 Task: Apply the same logo display for all users in your organization.
Action: Mouse moved to (1078, 91)
Screenshot: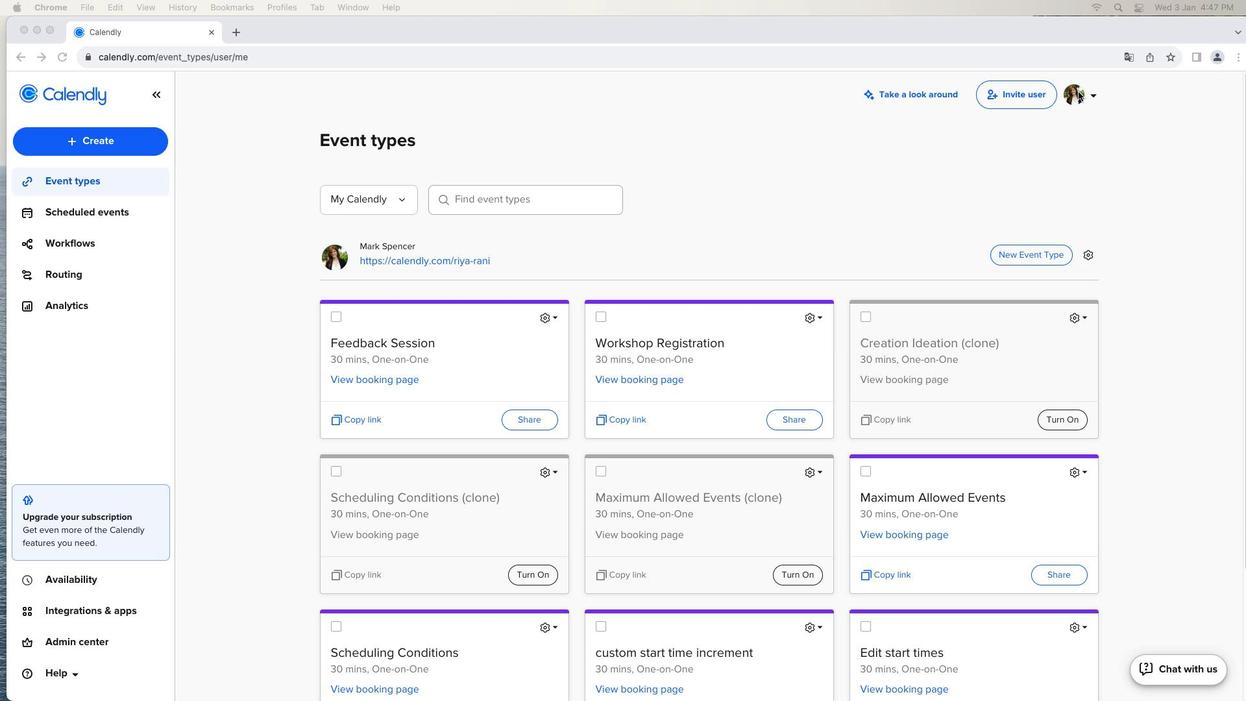 
Action: Mouse pressed left at (1078, 91)
Screenshot: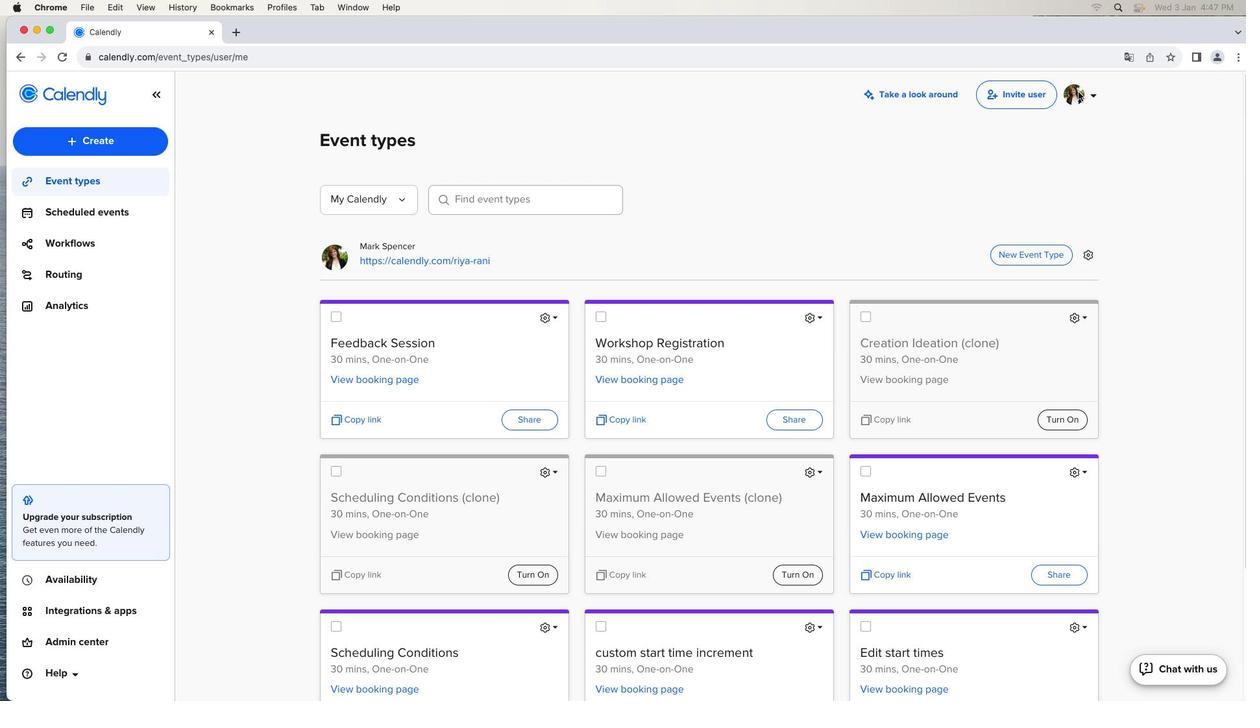 
Action: Mouse pressed left at (1078, 91)
Screenshot: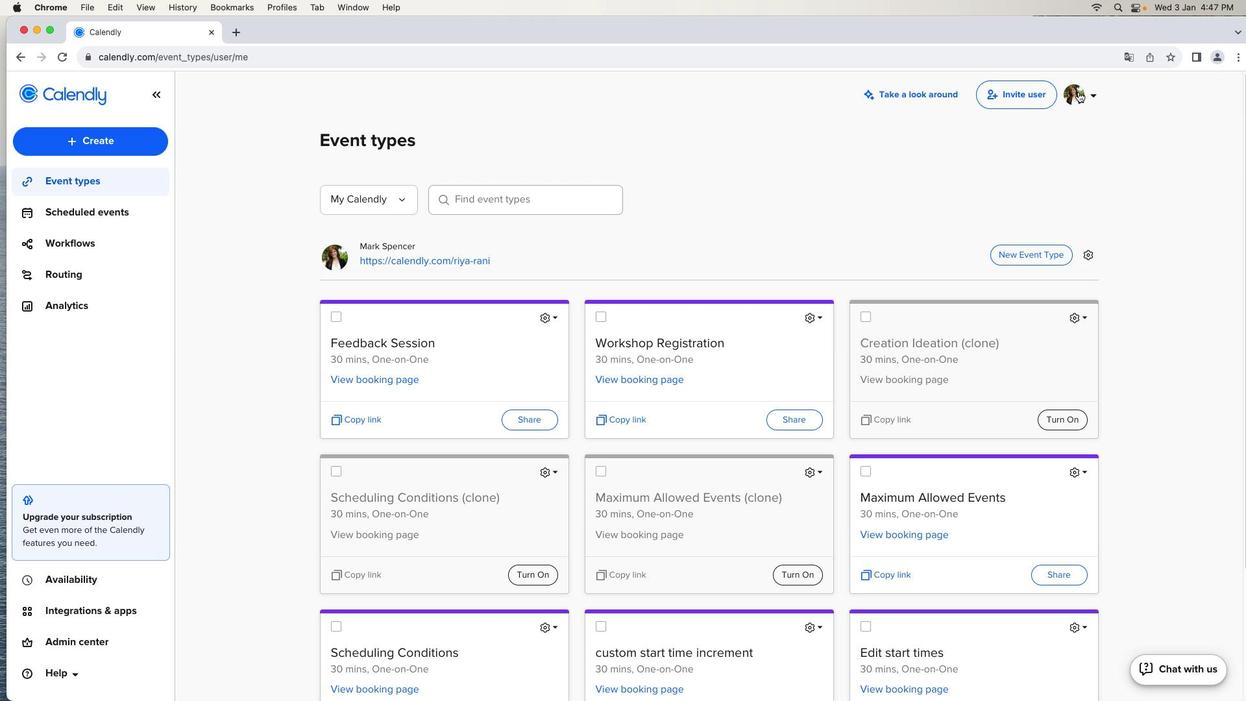
Action: Mouse moved to (1016, 164)
Screenshot: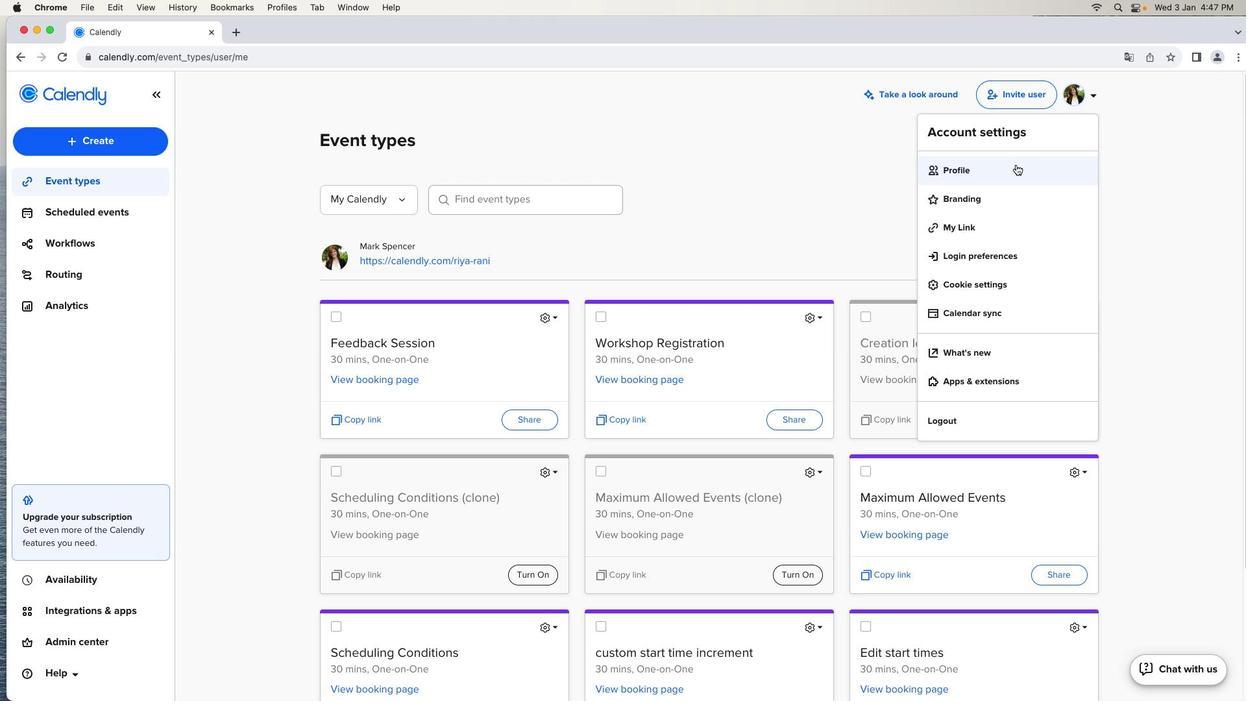 
Action: Mouse pressed left at (1016, 164)
Screenshot: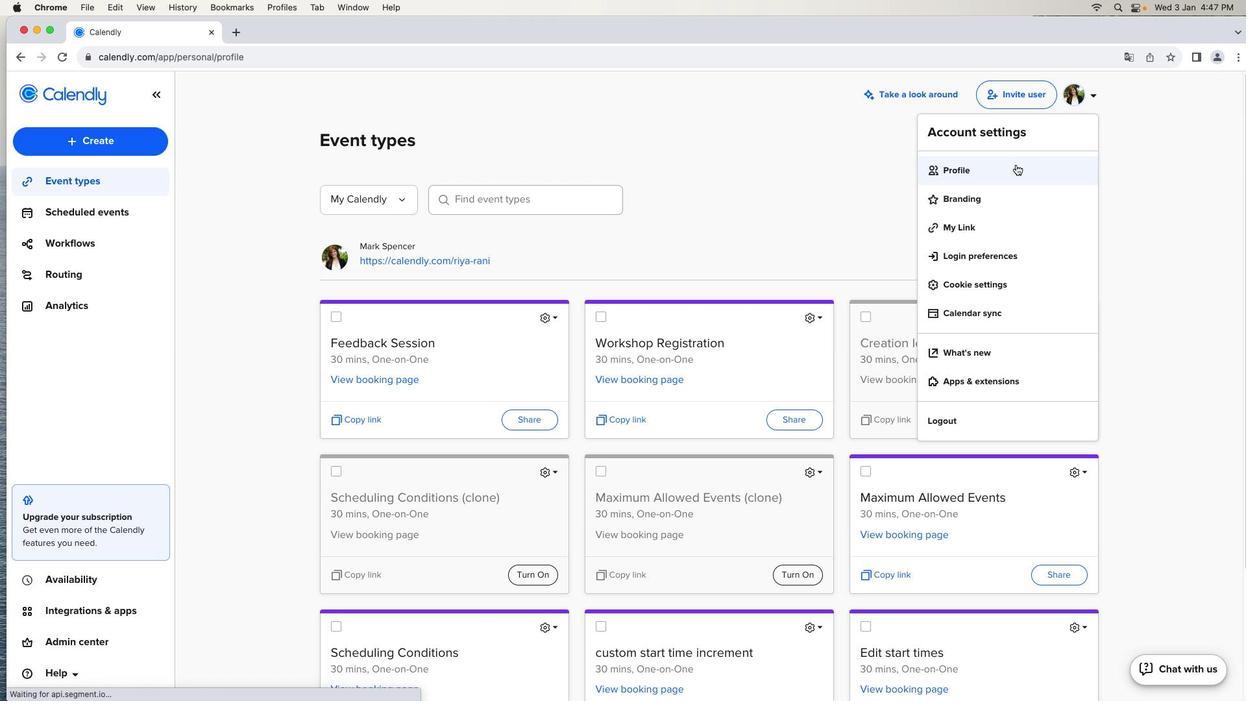 
Action: Mouse moved to (81, 228)
Screenshot: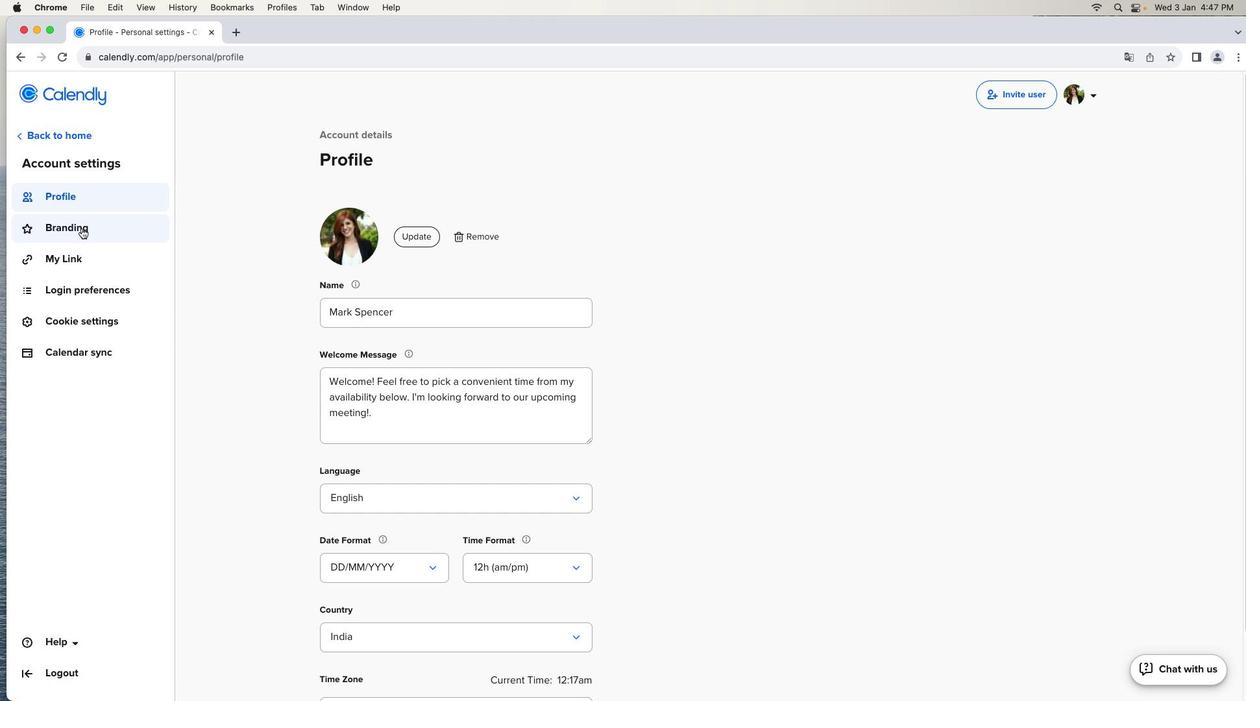 
Action: Mouse pressed left at (81, 228)
Screenshot: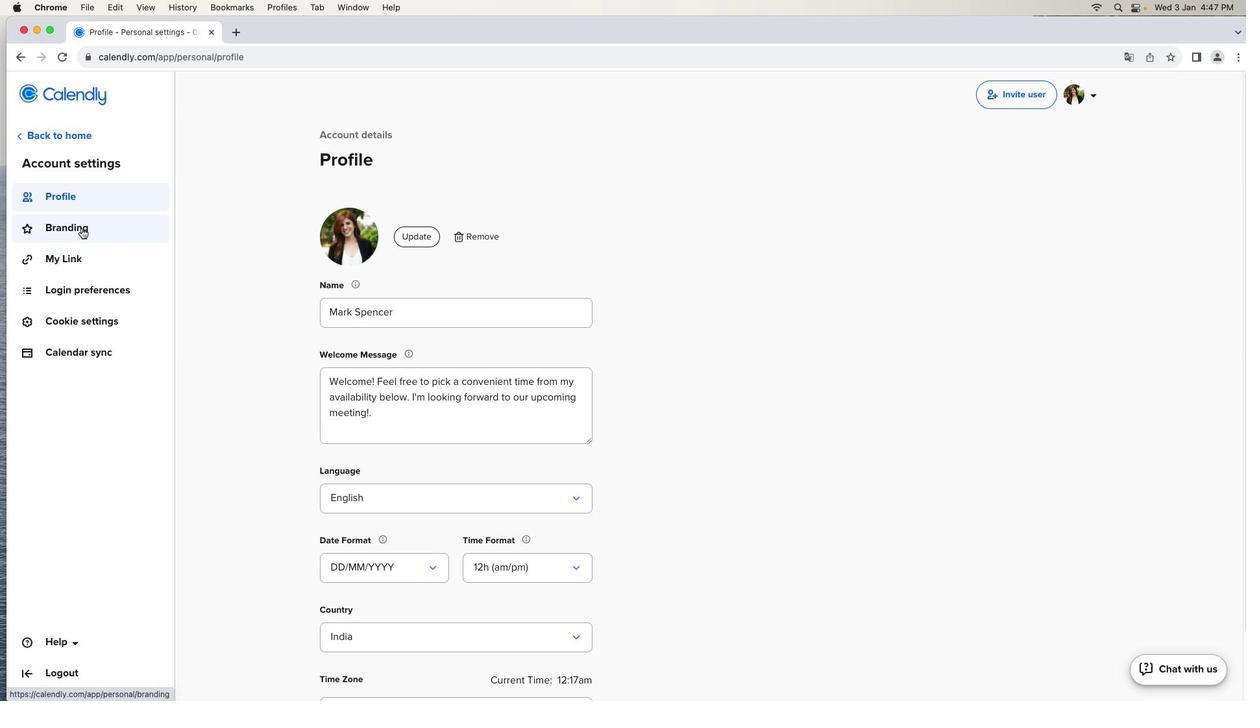 
Action: Mouse moved to (329, 281)
Screenshot: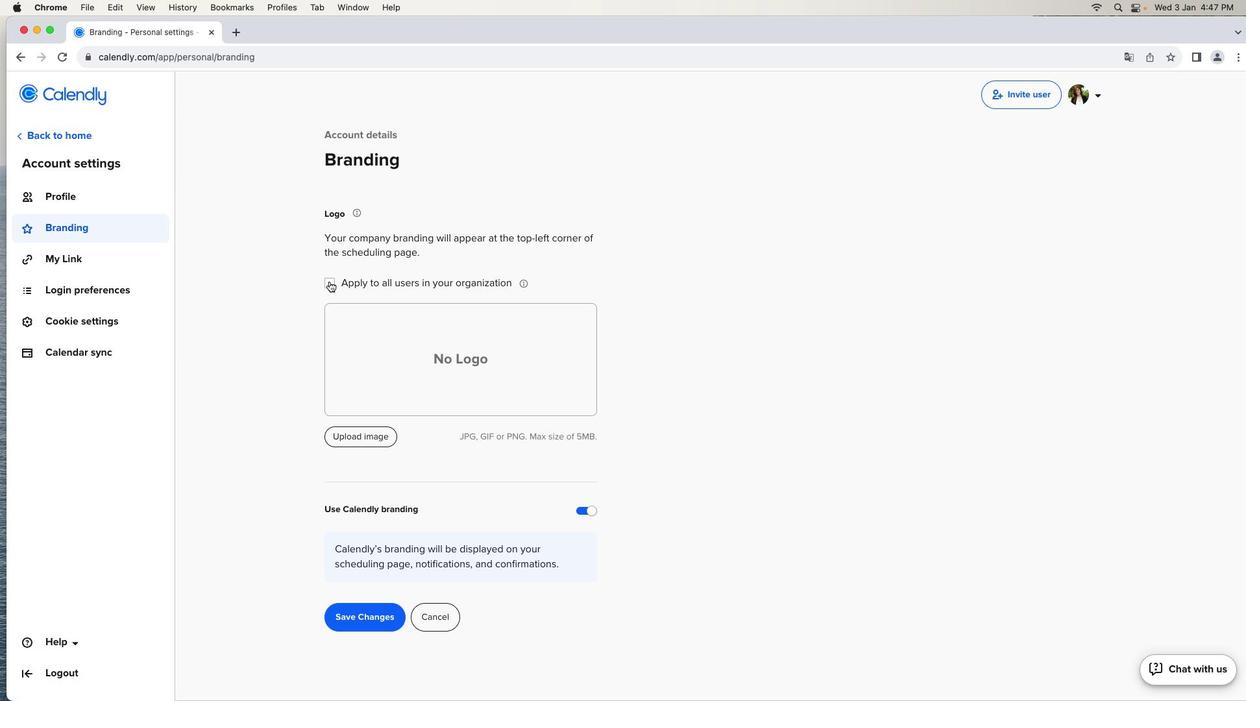 
Action: Mouse pressed left at (329, 281)
Screenshot: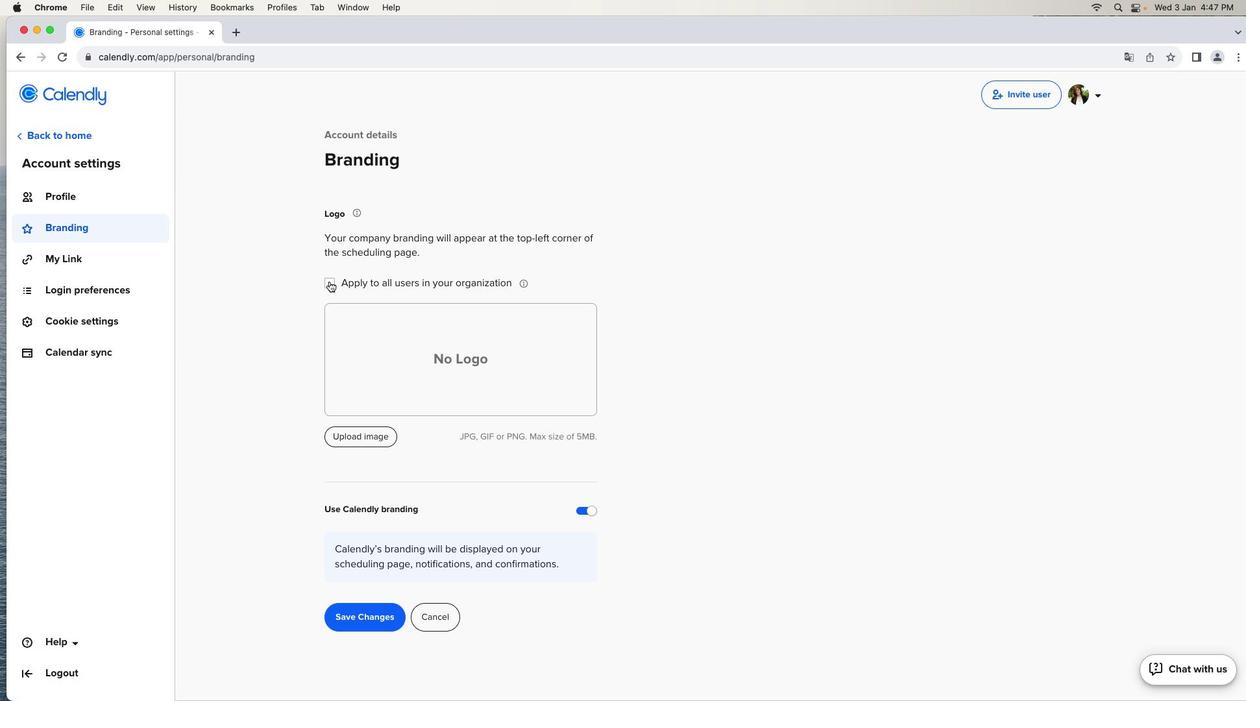 
Action: Mouse moved to (376, 622)
Screenshot: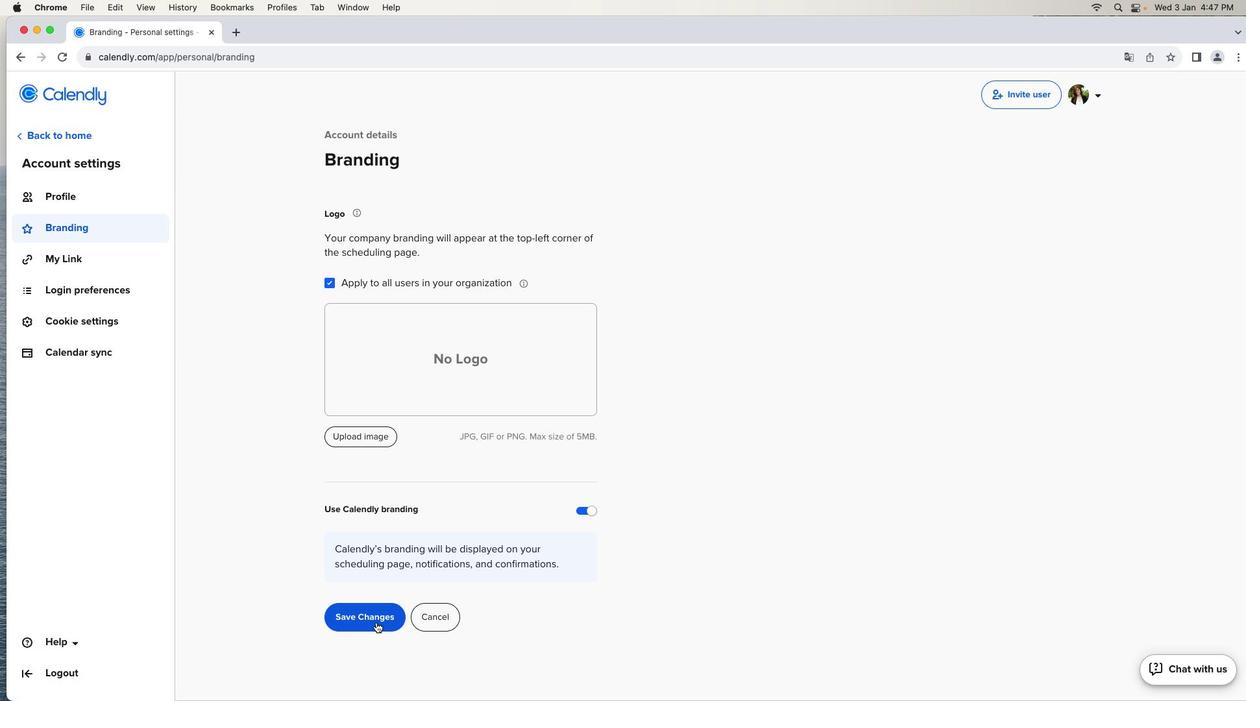 
Action: Mouse pressed left at (376, 622)
Screenshot: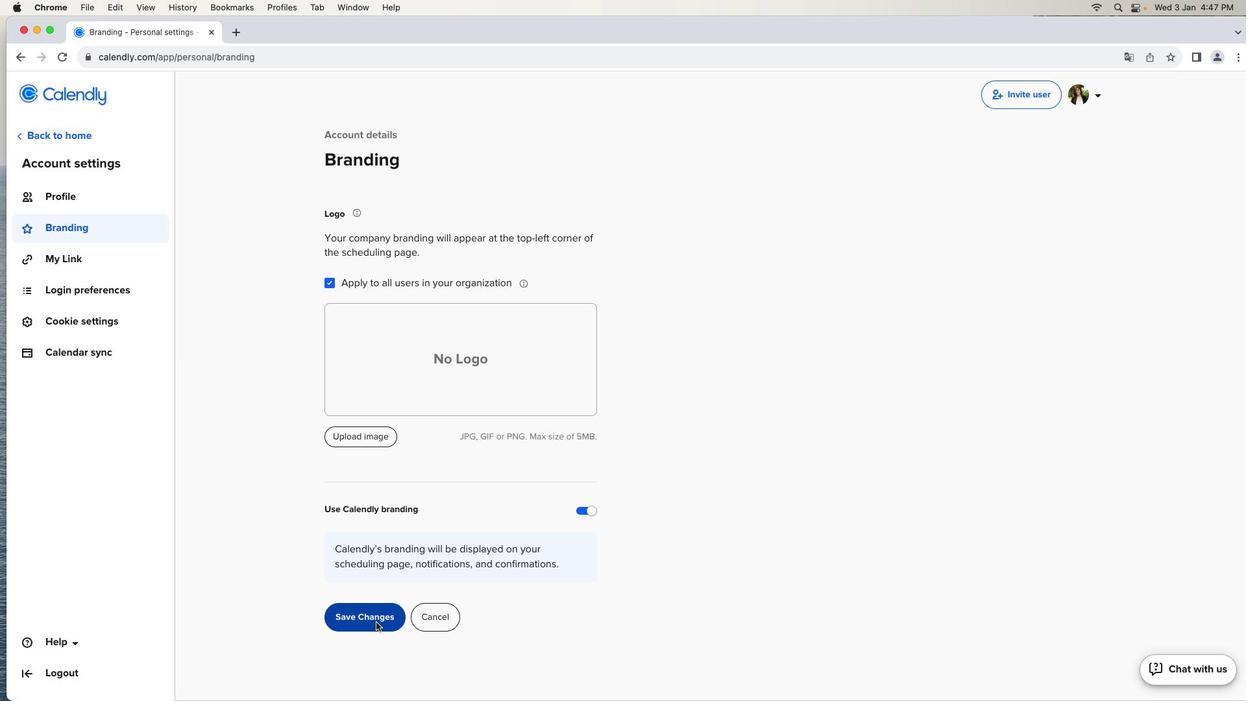 
Action: Mouse moved to (376, 622)
Screenshot: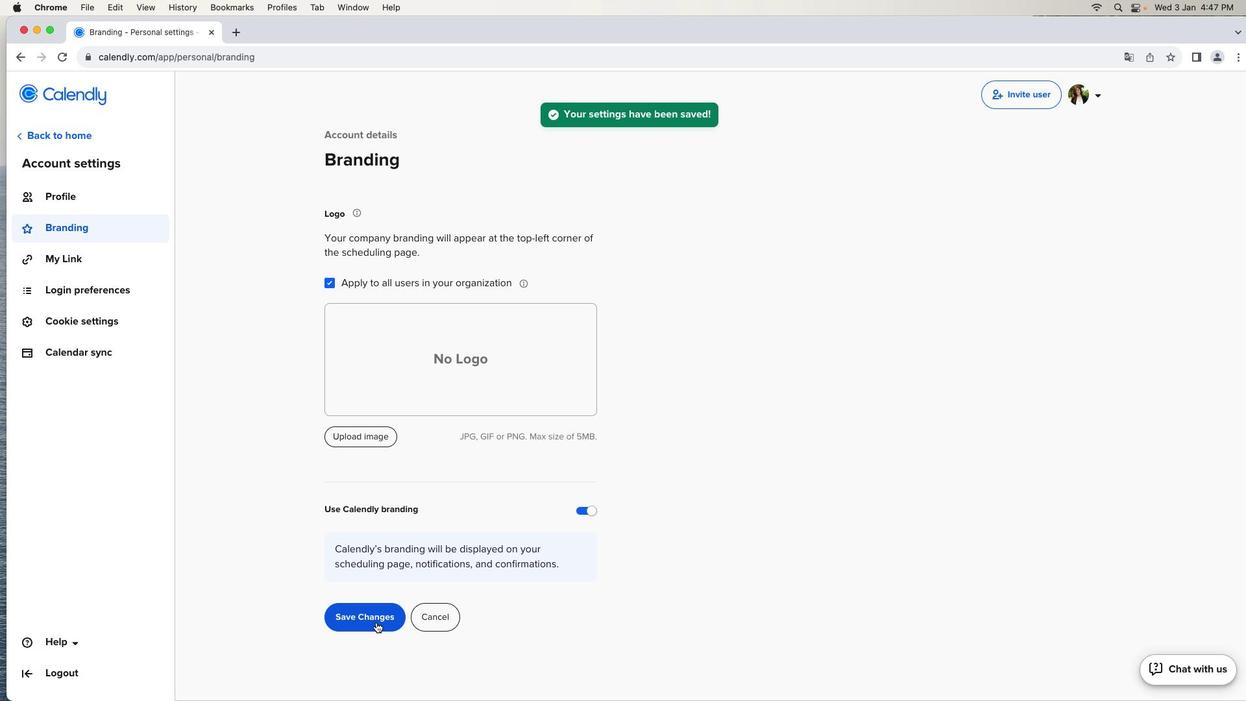 
